 Task: Display the location "Duck Creek Road, Springdale, MT 59082" while booking.
Action: Mouse moved to (103, 126)
Screenshot: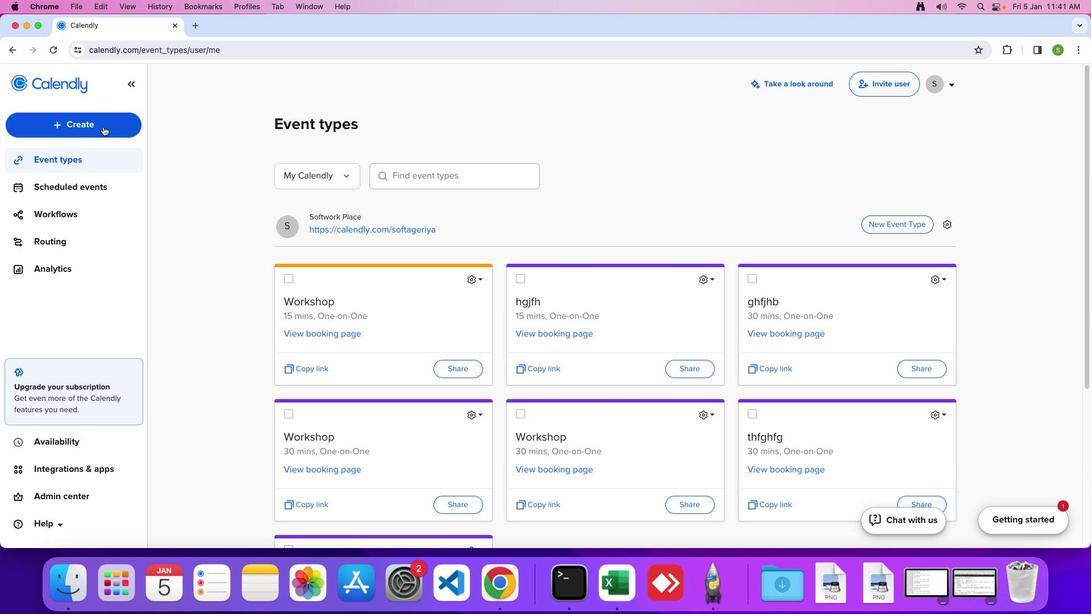 
Action: Mouse pressed left at (103, 126)
Screenshot: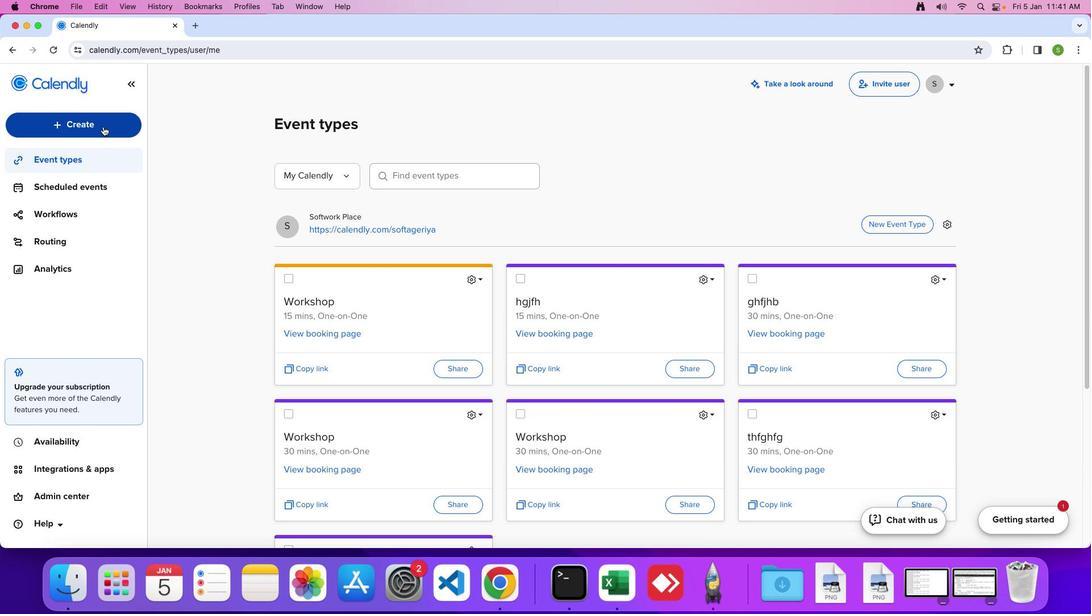 
Action: Mouse moved to (80, 214)
Screenshot: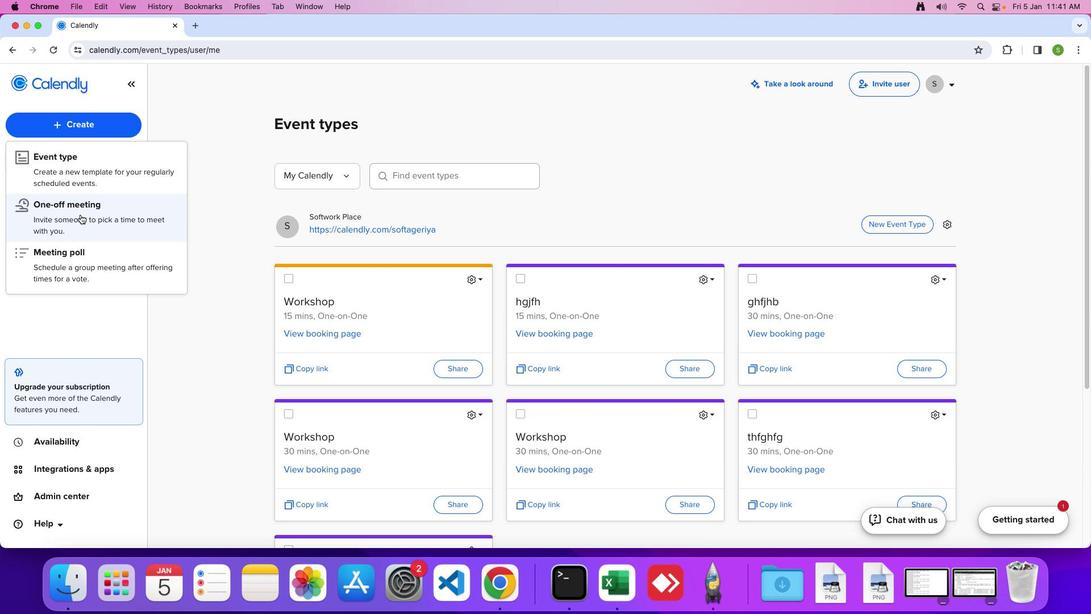 
Action: Mouse pressed left at (80, 214)
Screenshot: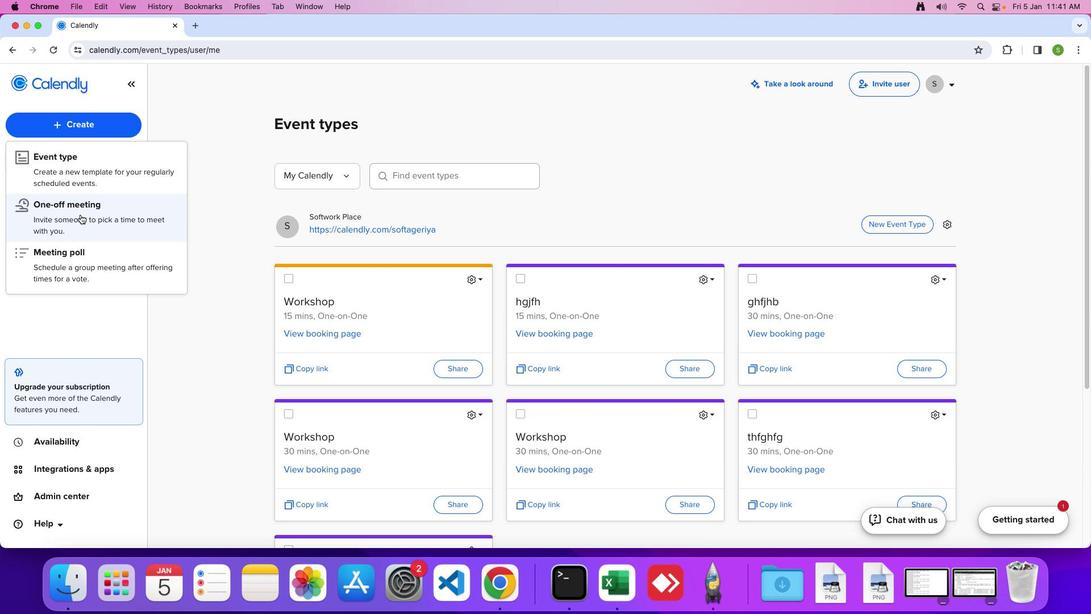 
Action: Mouse moved to (886, 188)
Screenshot: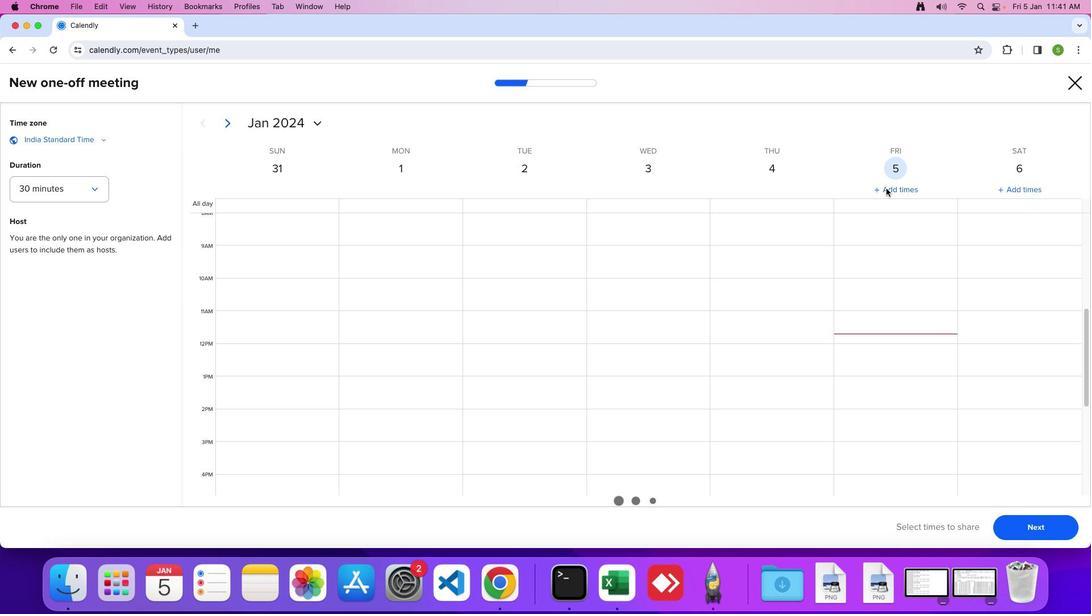 
Action: Mouse pressed left at (886, 188)
Screenshot: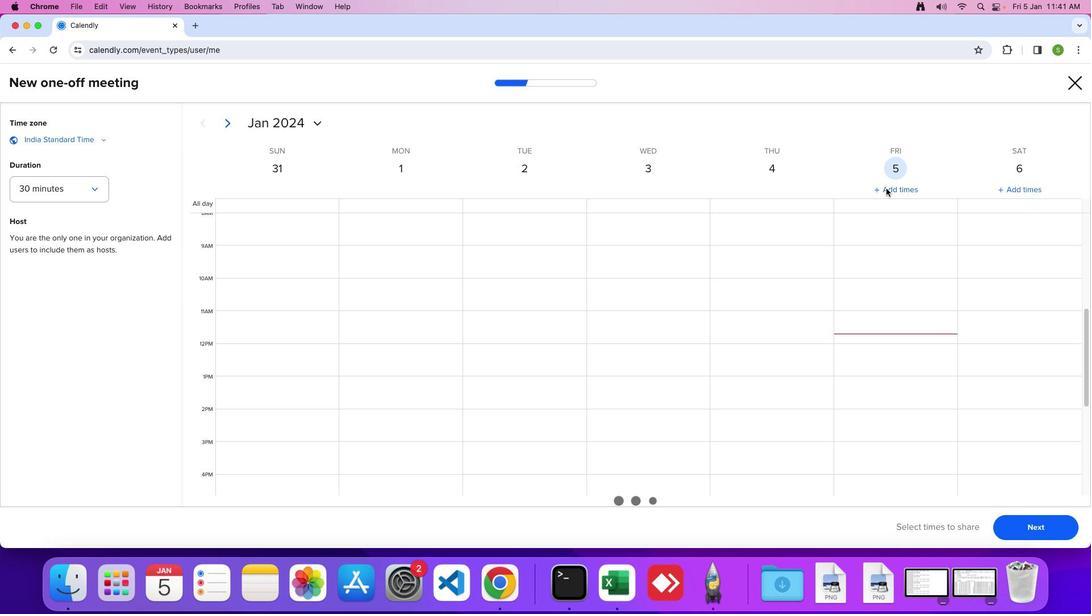 
Action: Mouse moved to (1013, 523)
Screenshot: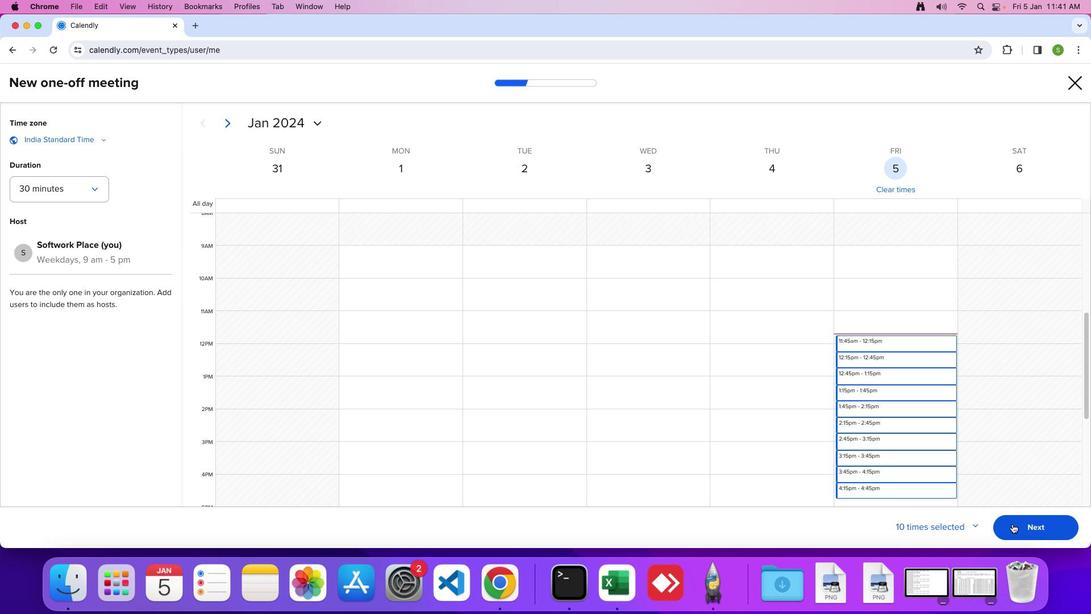 
Action: Mouse pressed left at (1013, 523)
Screenshot: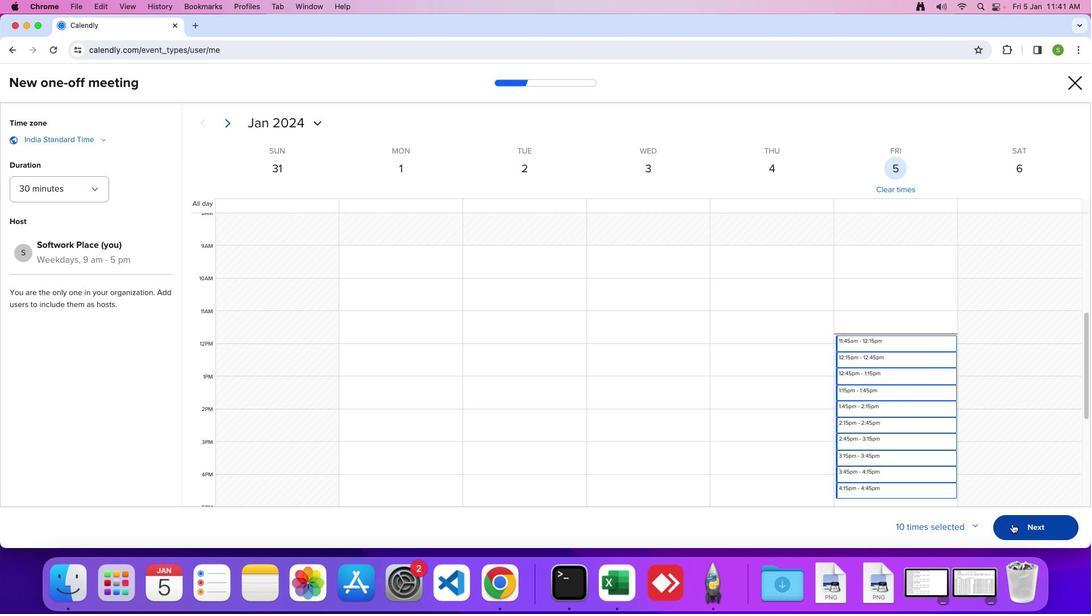 
Action: Mouse moved to (631, 388)
Screenshot: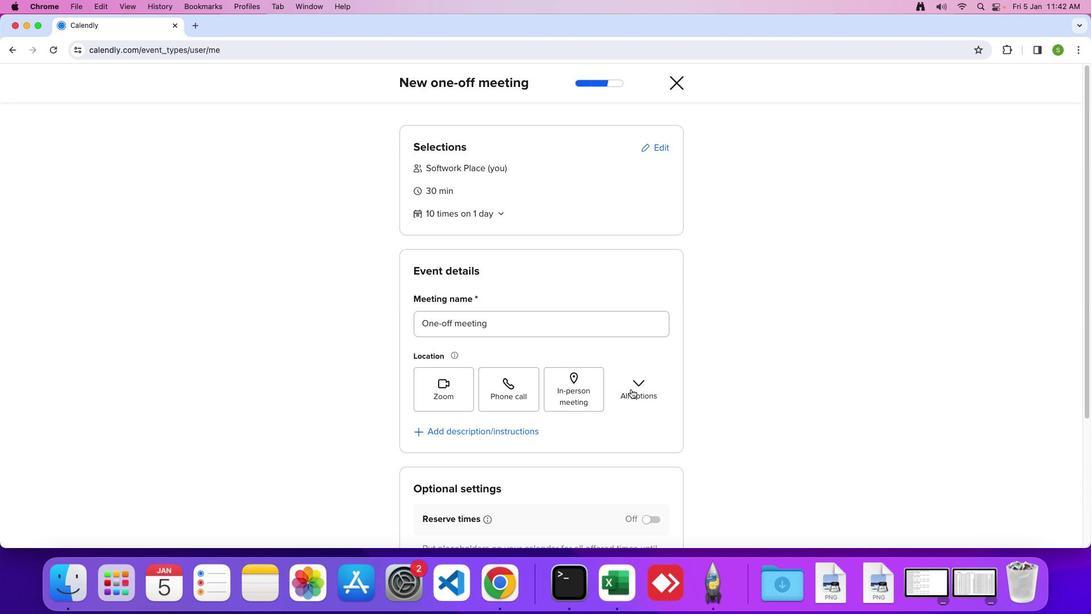 
Action: Mouse pressed left at (631, 388)
Screenshot: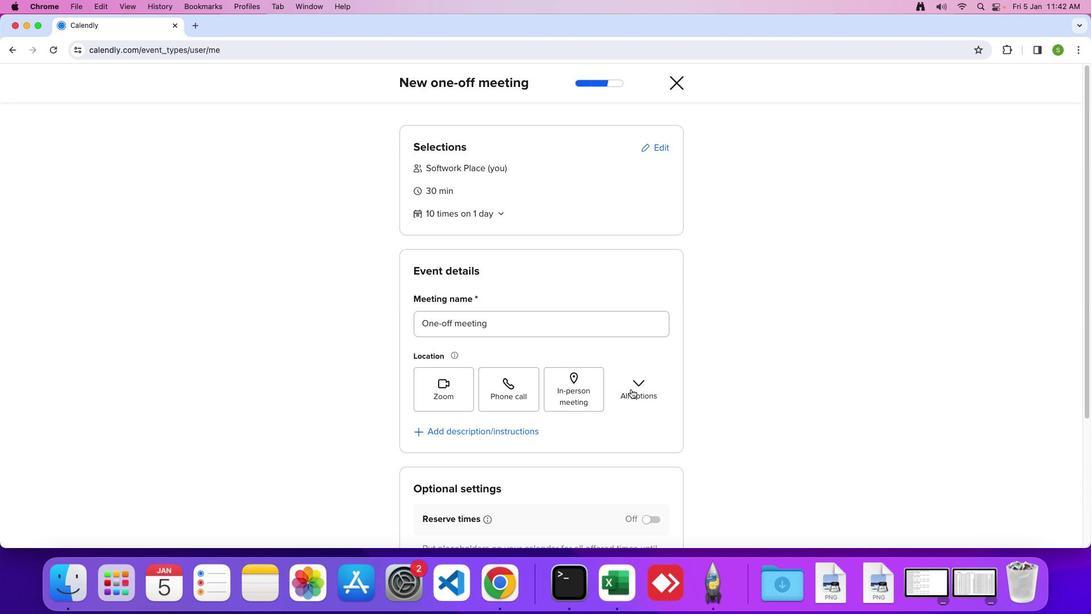 
Action: Mouse moved to (599, 447)
Screenshot: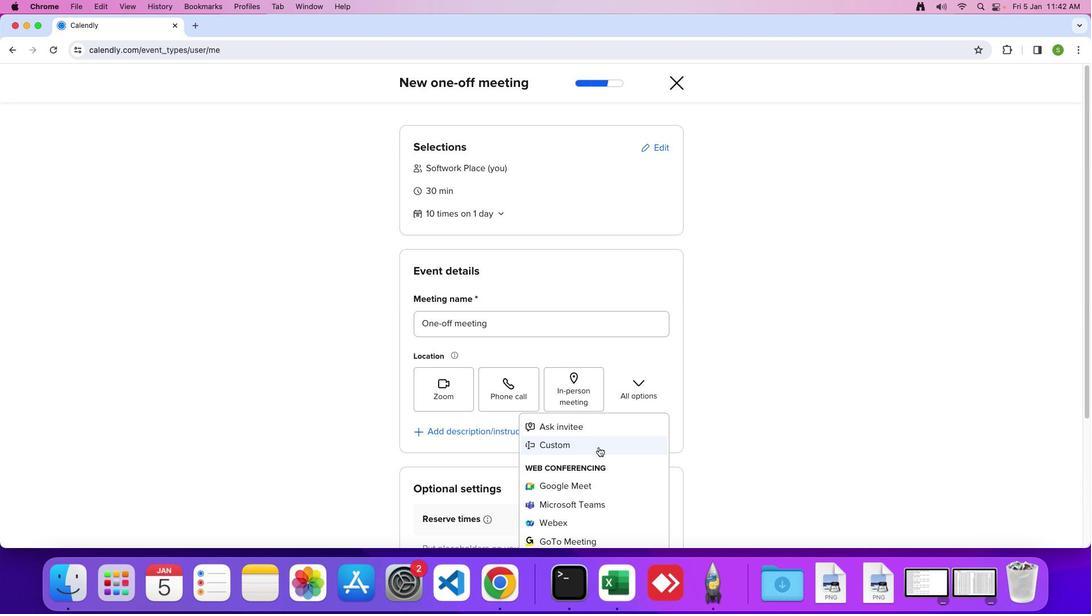 
Action: Mouse pressed left at (599, 447)
Screenshot: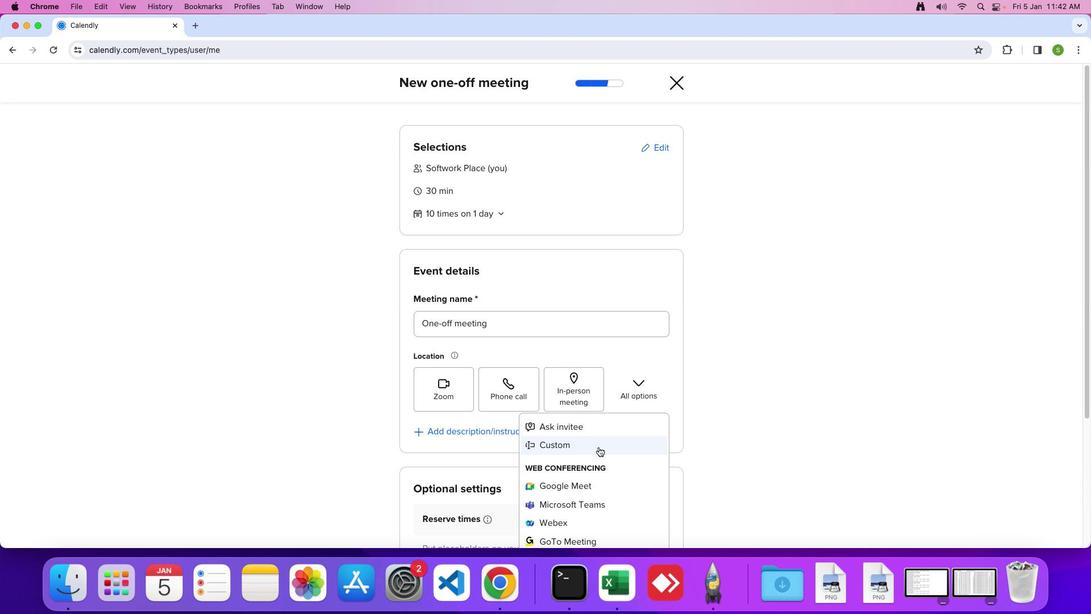 
Action: Mouse moved to (505, 202)
Screenshot: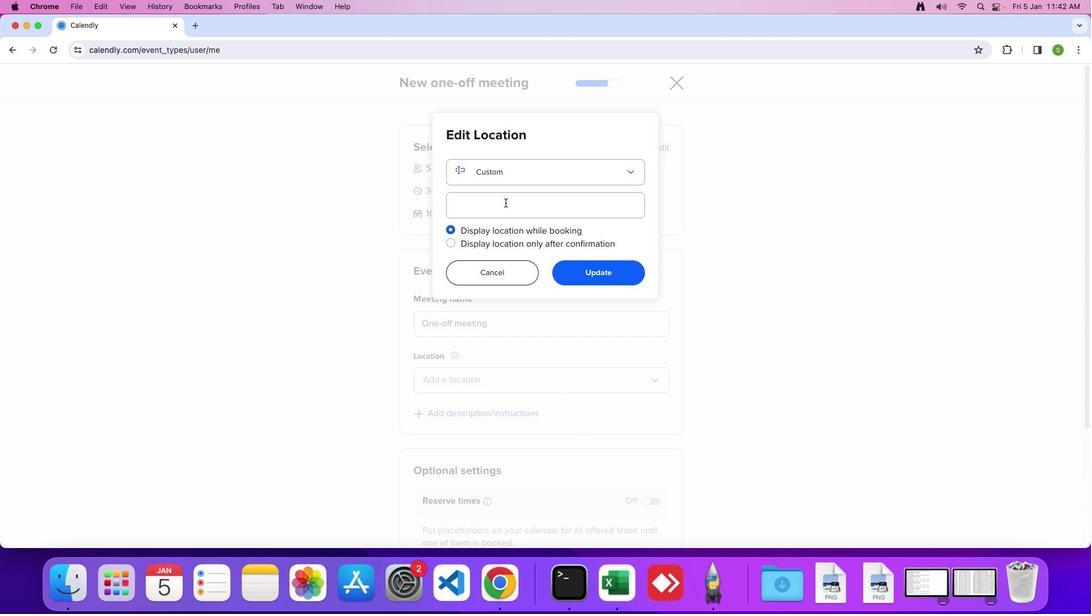 
Action: Mouse pressed left at (505, 202)
Screenshot: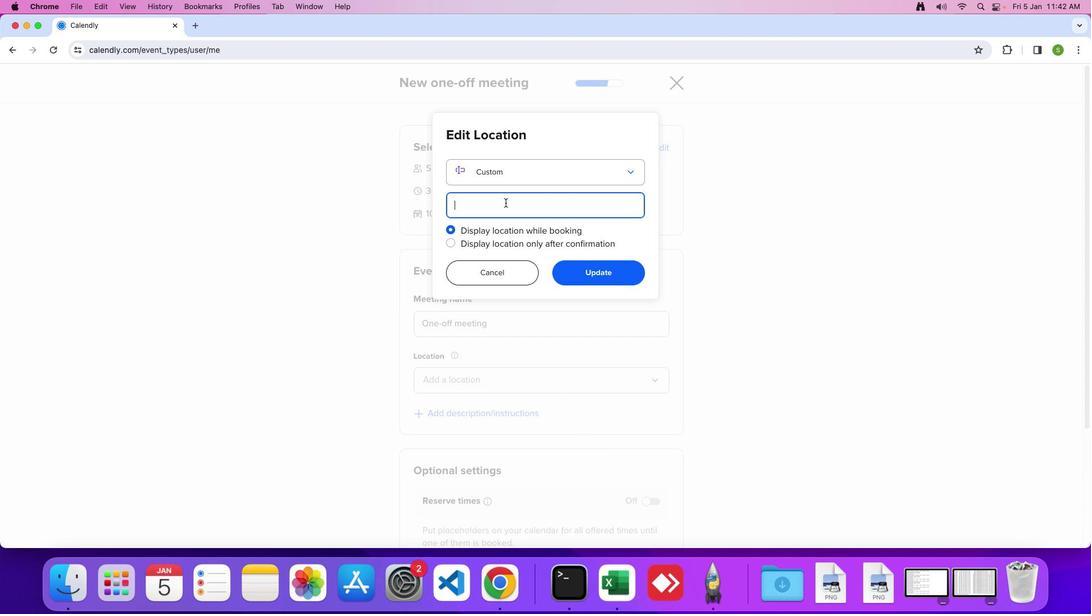 
Action: Mouse moved to (505, 202)
Screenshot: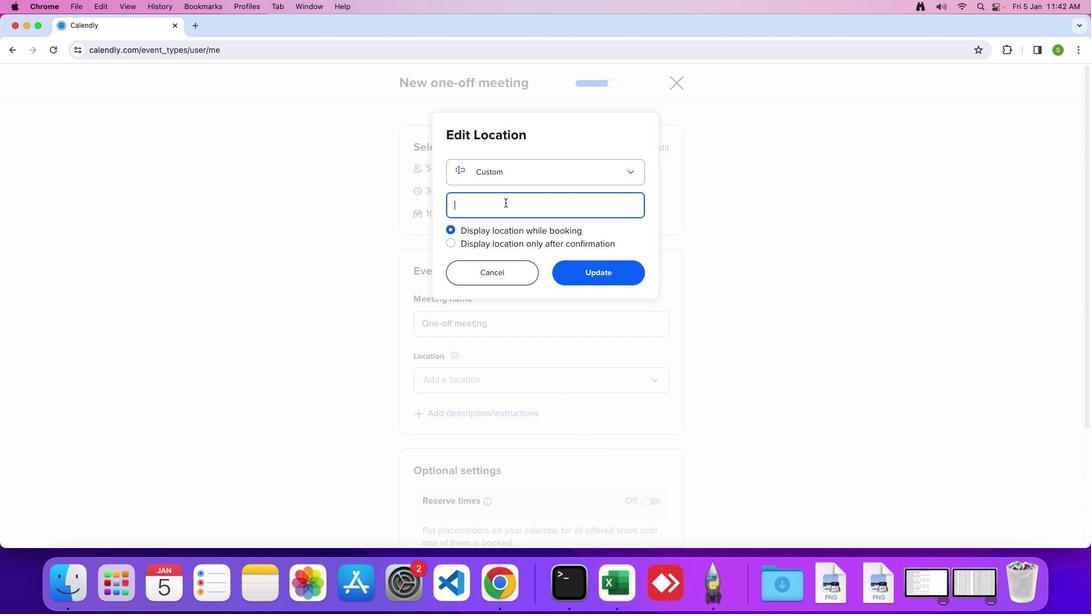 
Action: Key pressed 'D'Key.caps_lock'u''c''k'Key.spaceKey.shift'C''r''e''e''k'Key.spaceKey.shift'R''o''a''d'','Key.spaceKey.shift'S''p''r''i''n''g''d''a''l''e'','Key.spaceKey.shift'M''T'Key.space'5''9''0''8''2'
Screenshot: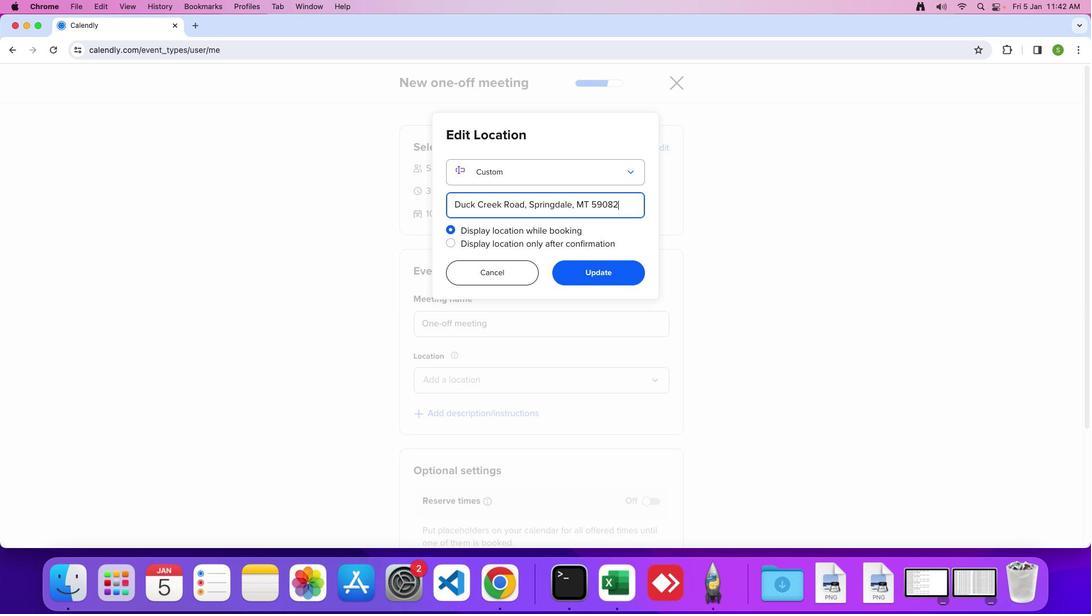 
Action: Mouse moved to (576, 266)
Screenshot: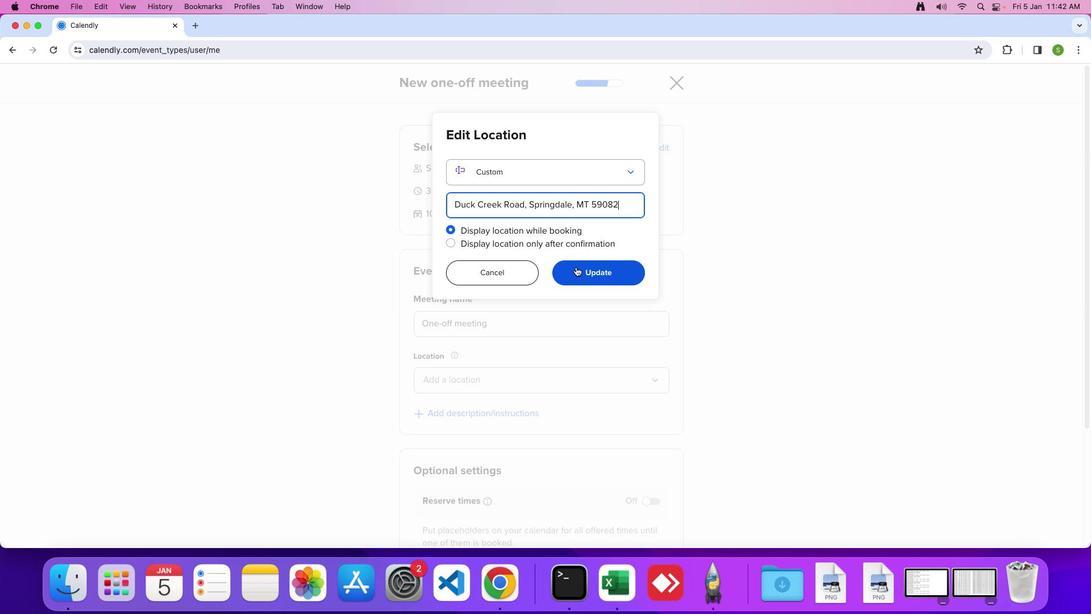 
Action: Mouse pressed left at (576, 266)
Screenshot: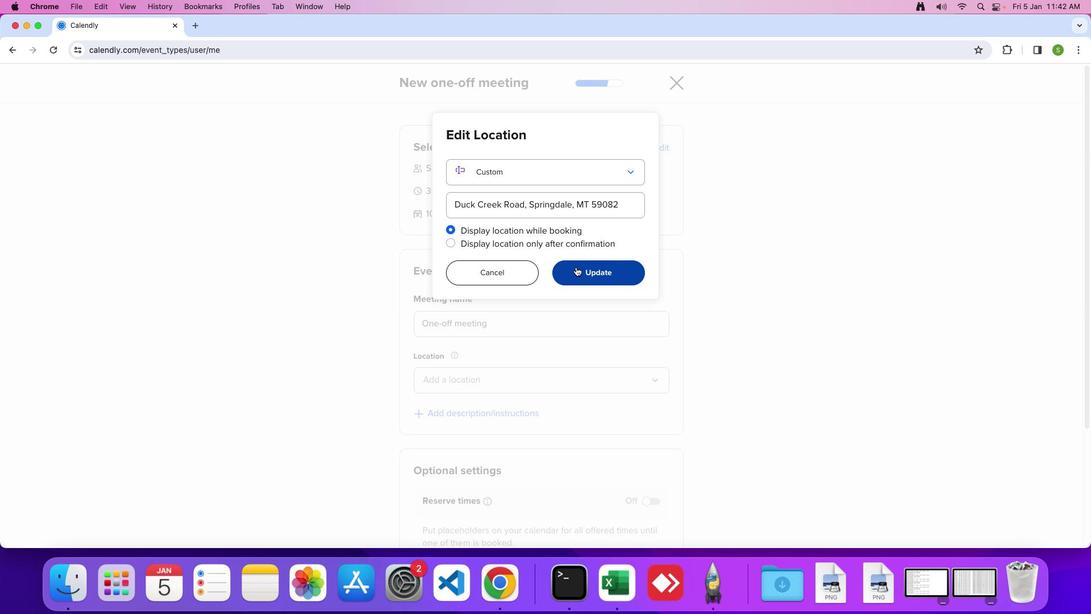 
